 Task: Add Attachment from computer to Card Card0000000177 in Board Board0000000045 in Workspace WS0000000015 in Trello. Add Cover Purple to Card Card0000000177 in Board Board0000000045 in Workspace WS0000000015 in Trello. Add "Move Card To …" Button titled Button0000000177 to "top" of the list "To Do" to Card Card0000000177 in Board Board0000000045 in Workspace WS0000000015 in Trello. Add Description DS0000000177 to Card Card0000000177 in Board Board0000000045 in Workspace WS0000000015 in Trello. Add Comment CM0000000177 to Card Card0000000177 in Board Board0000000045 in Workspace WS0000000015 in Trello
Action: Mouse moved to (364, 242)
Screenshot: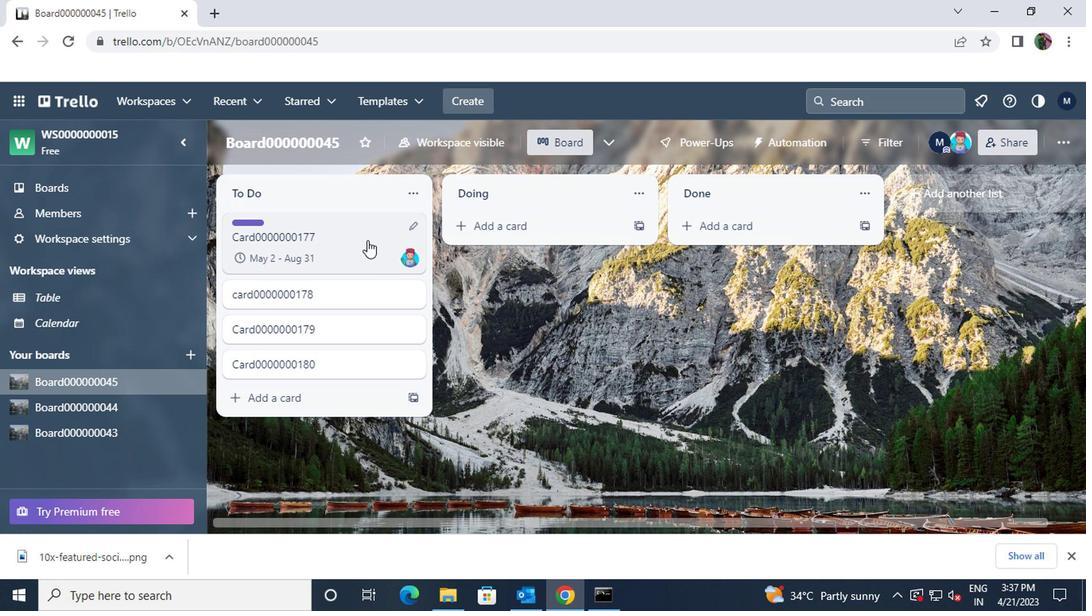 
Action: Mouse pressed left at (364, 242)
Screenshot: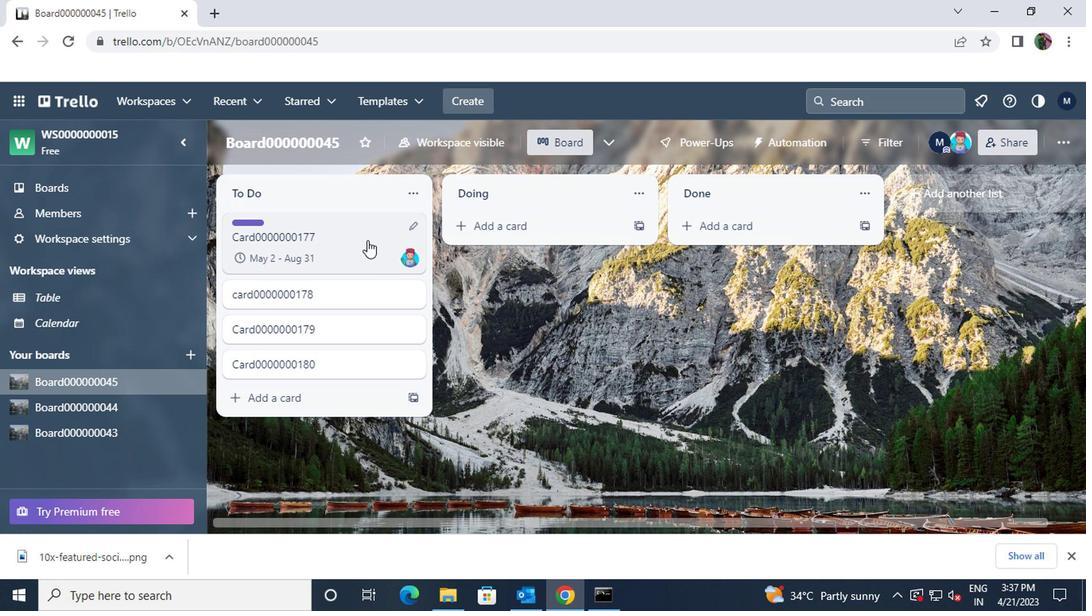 
Action: Mouse moved to (729, 357)
Screenshot: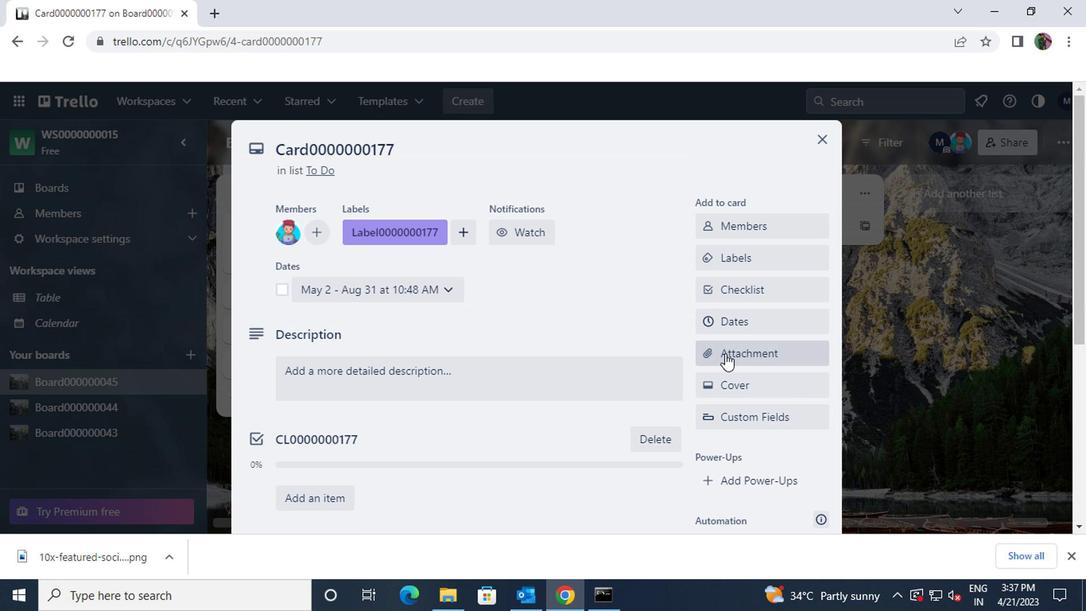 
Action: Mouse pressed left at (729, 357)
Screenshot: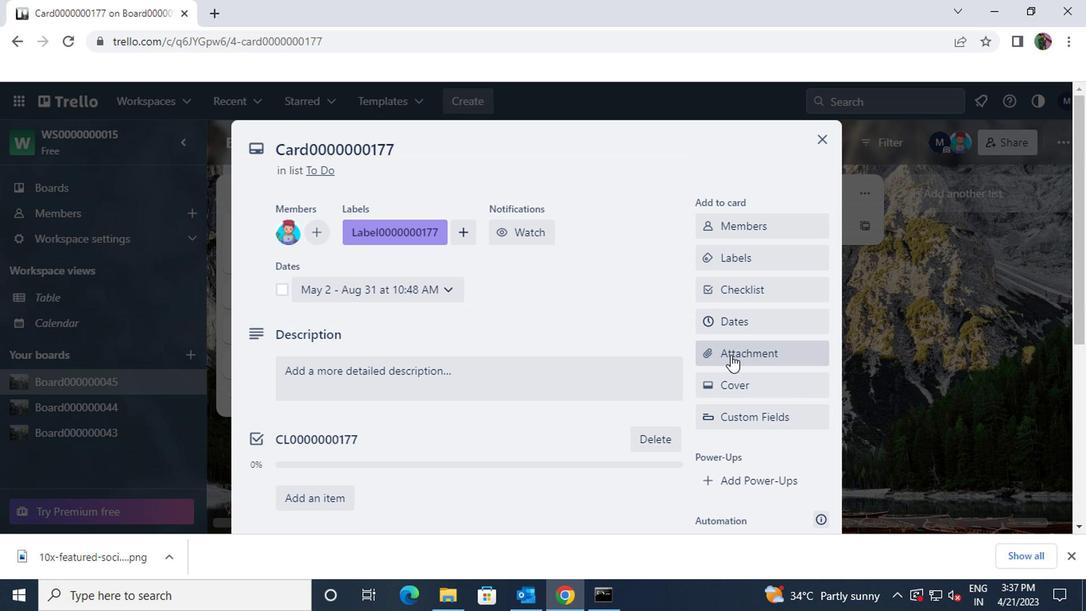 
Action: Mouse moved to (714, 172)
Screenshot: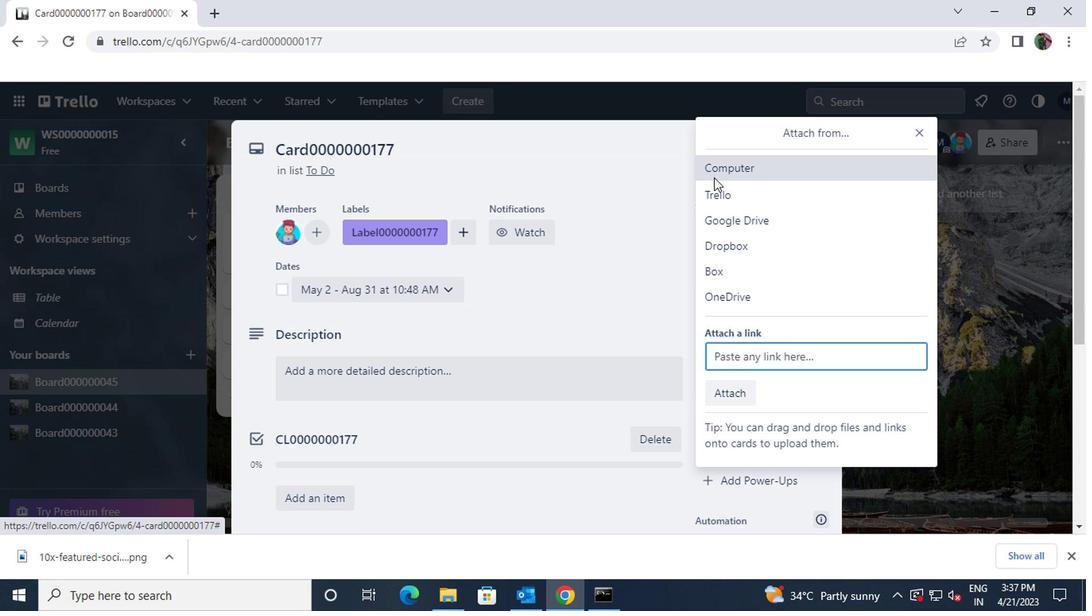 
Action: Mouse pressed left at (714, 172)
Screenshot: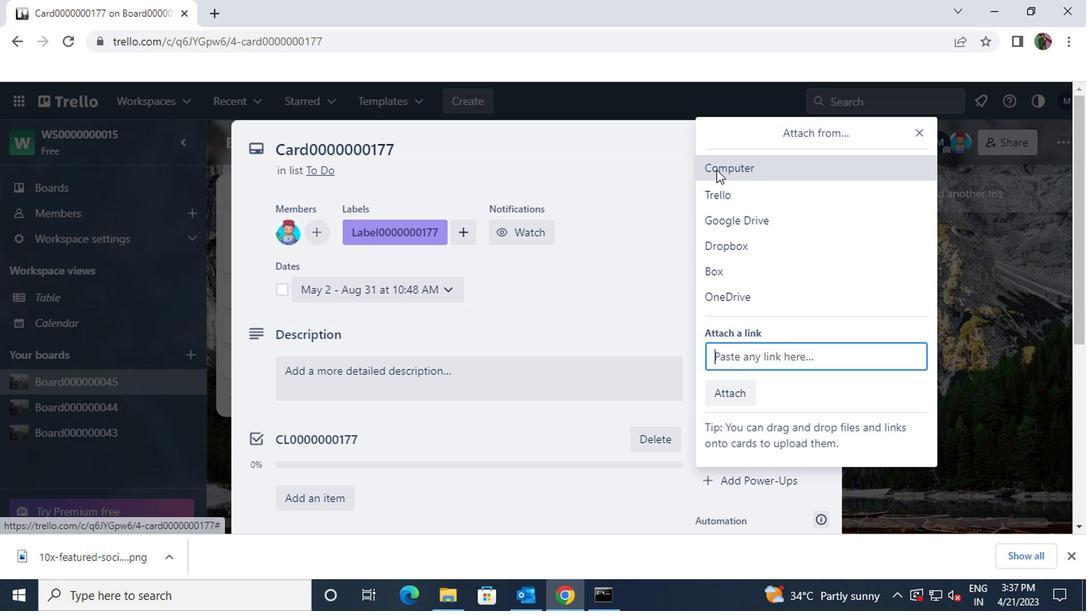 
Action: Mouse moved to (182, 169)
Screenshot: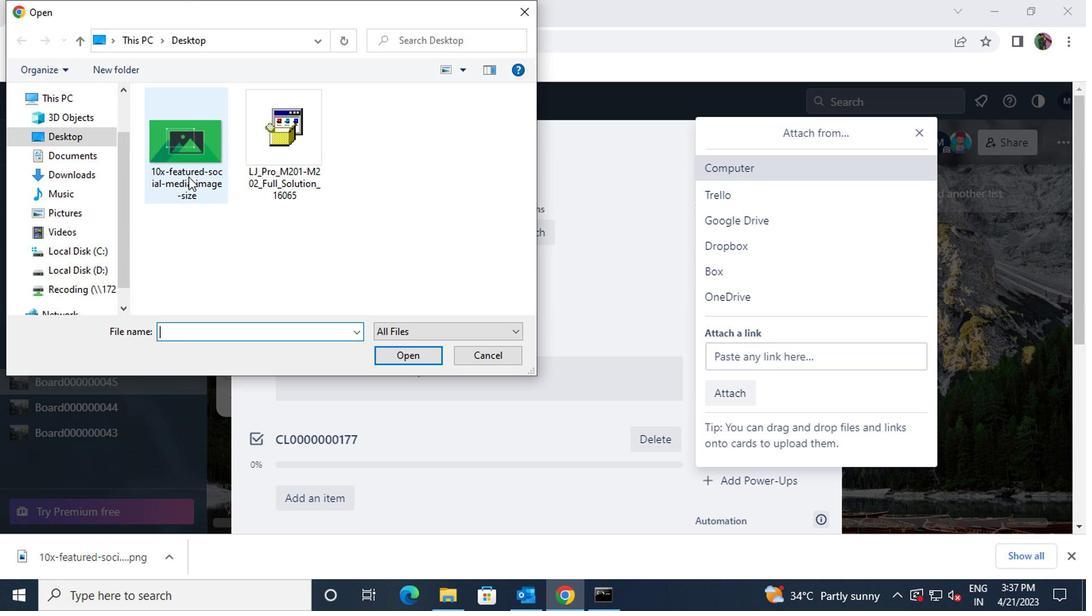 
Action: Mouse pressed left at (182, 169)
Screenshot: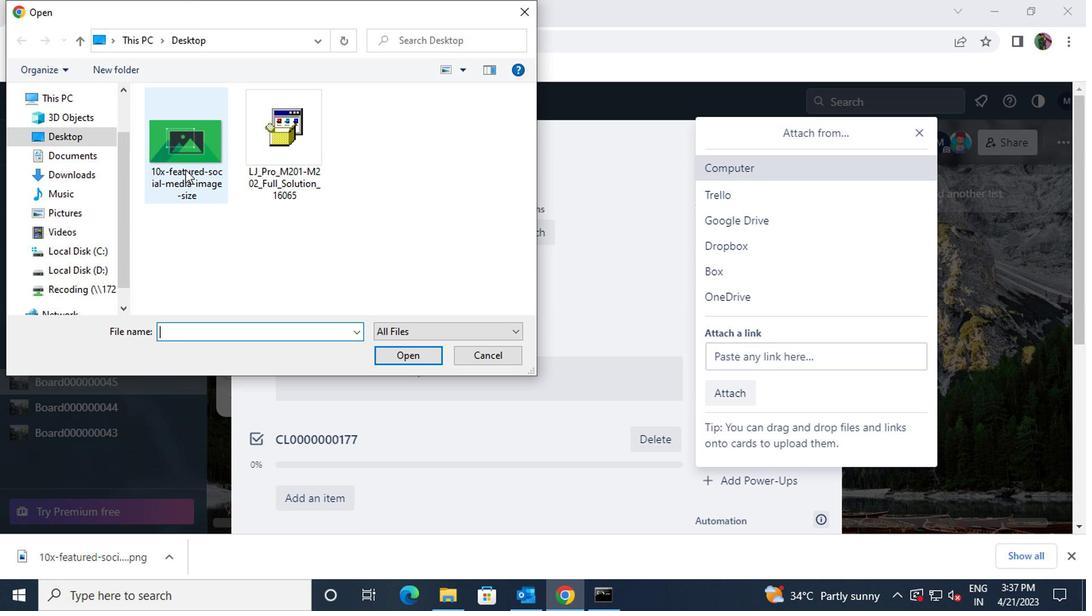 
Action: Mouse moved to (399, 355)
Screenshot: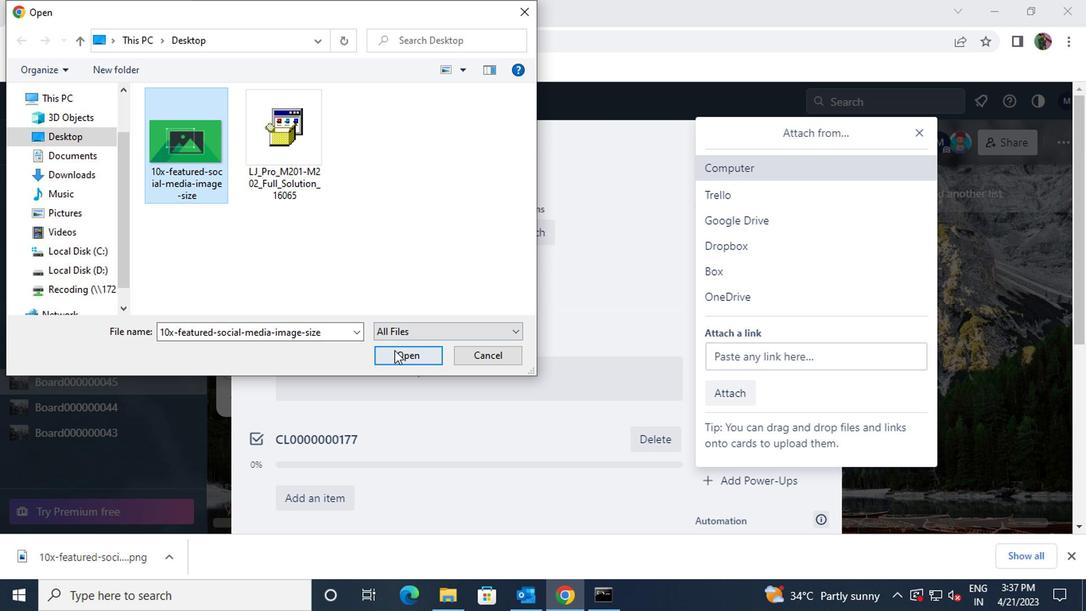 
Action: Mouse pressed left at (399, 355)
Screenshot: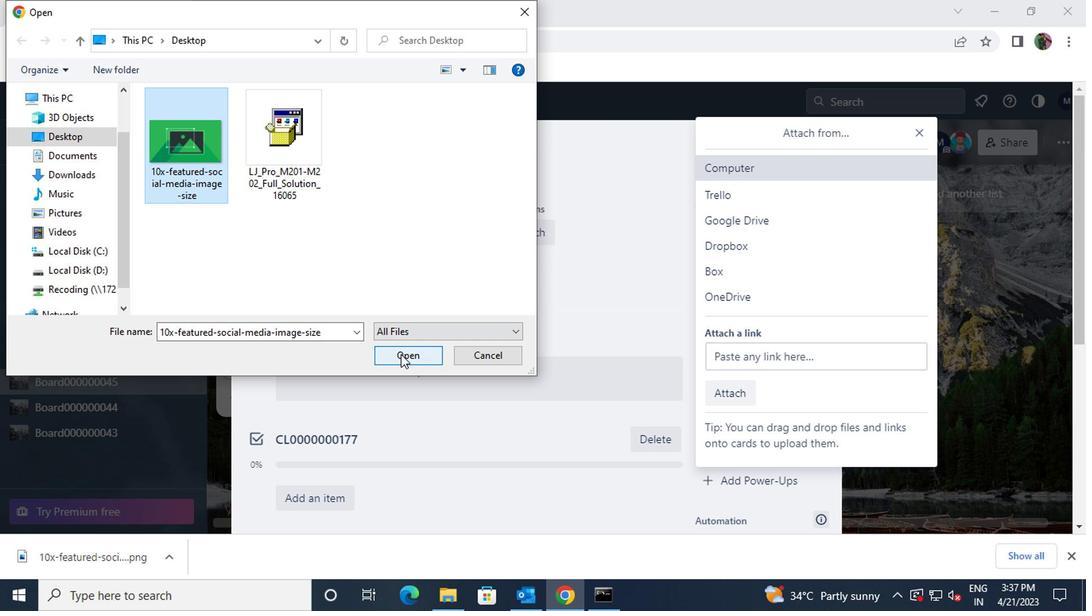 
Action: Mouse moved to (761, 387)
Screenshot: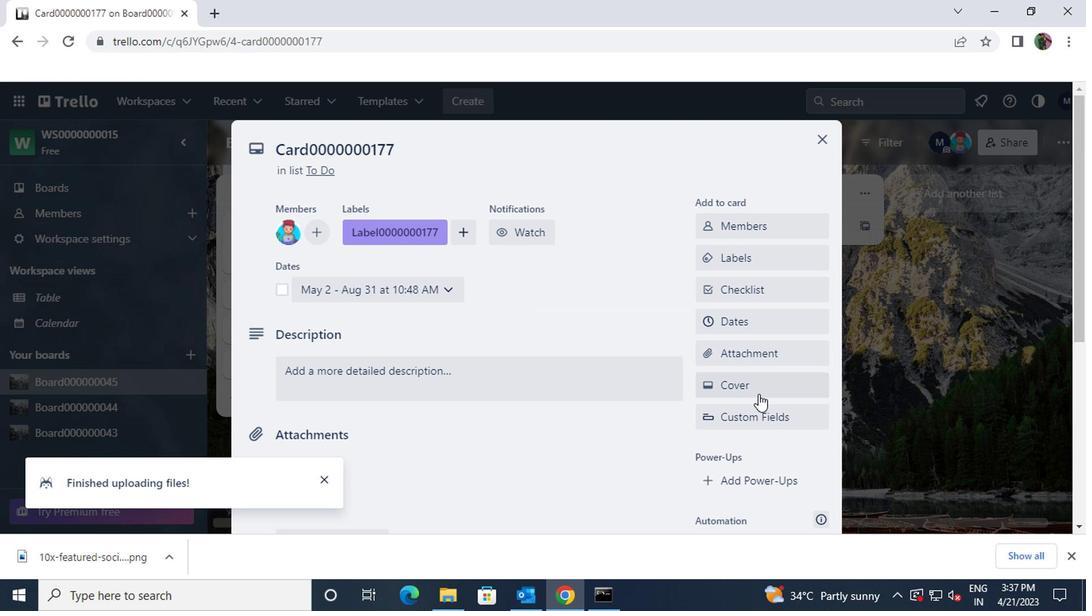 
Action: Mouse pressed left at (761, 387)
Screenshot: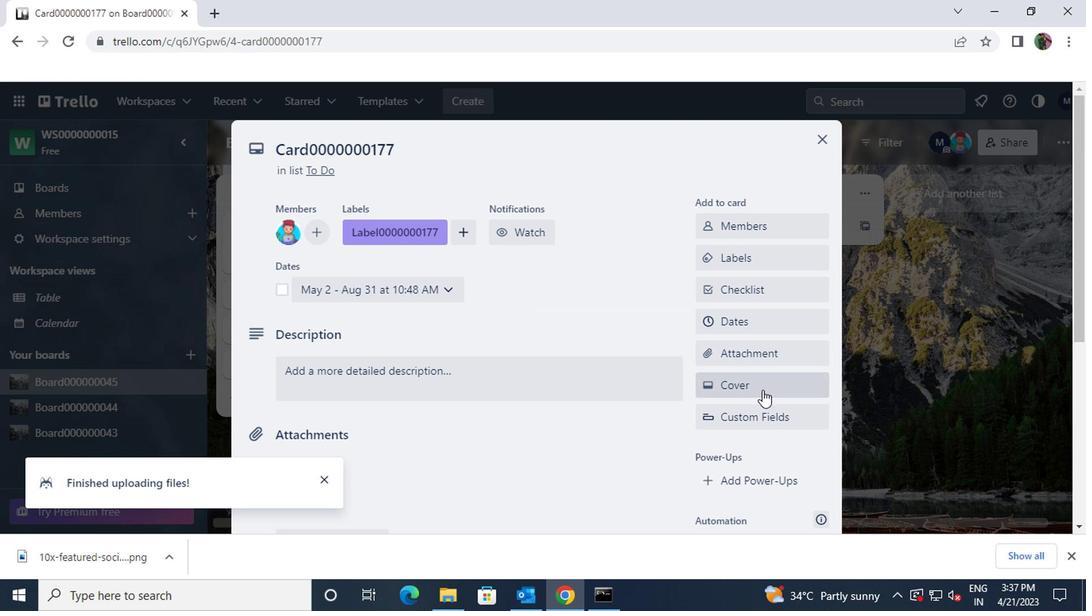 
Action: Mouse moved to (900, 275)
Screenshot: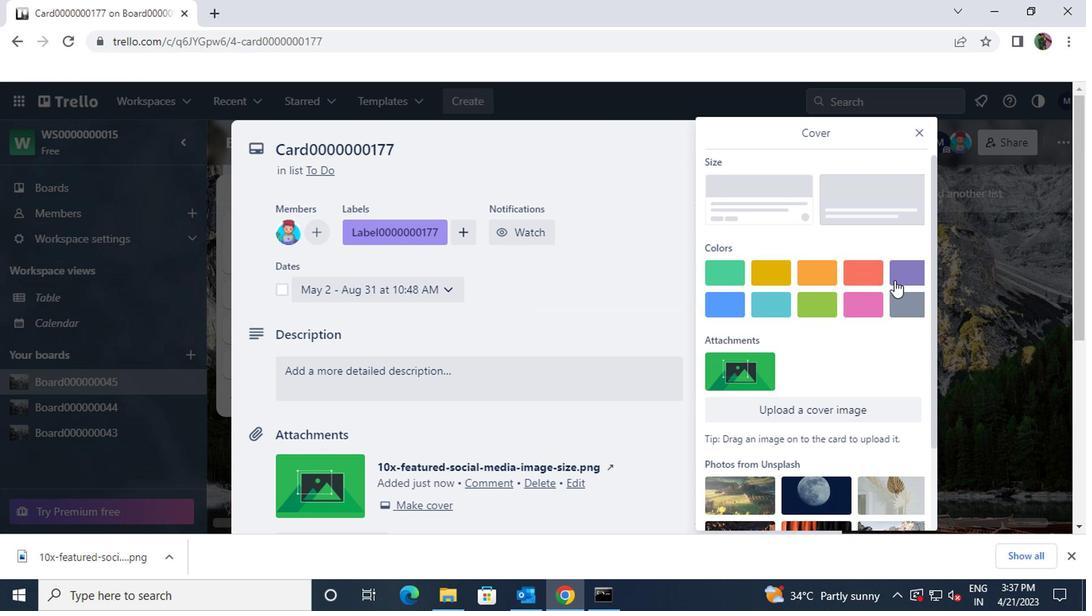 
Action: Mouse pressed left at (900, 275)
Screenshot: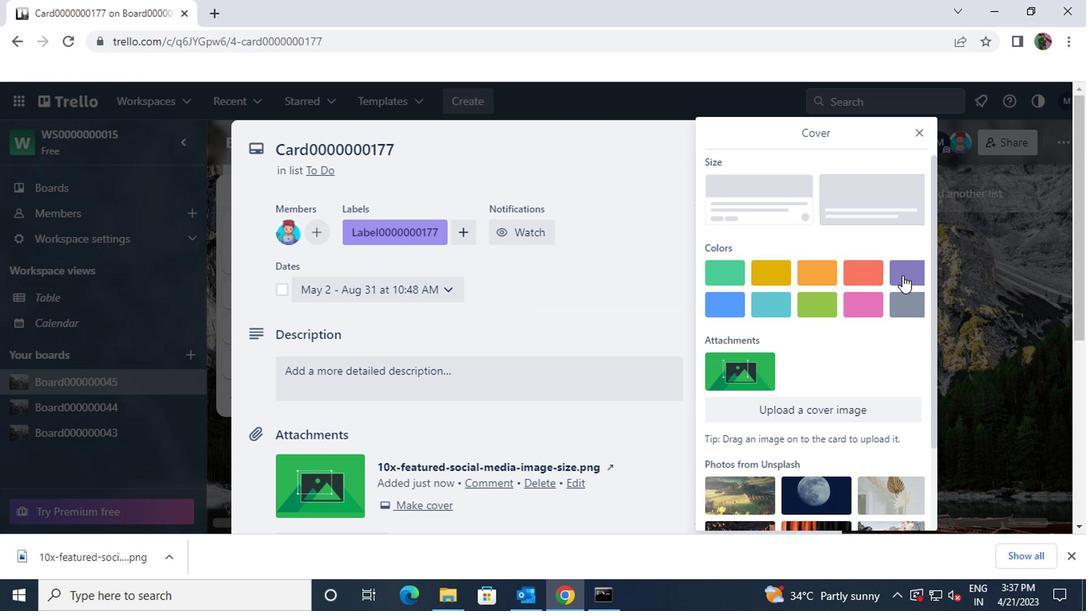 
Action: Mouse moved to (915, 138)
Screenshot: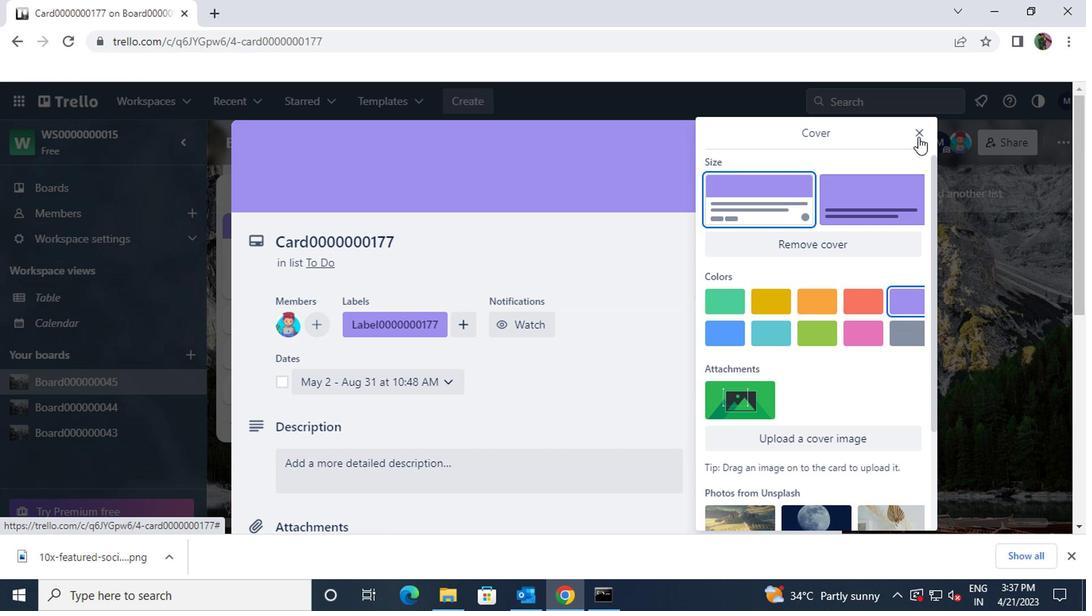 
Action: Mouse pressed left at (915, 138)
Screenshot: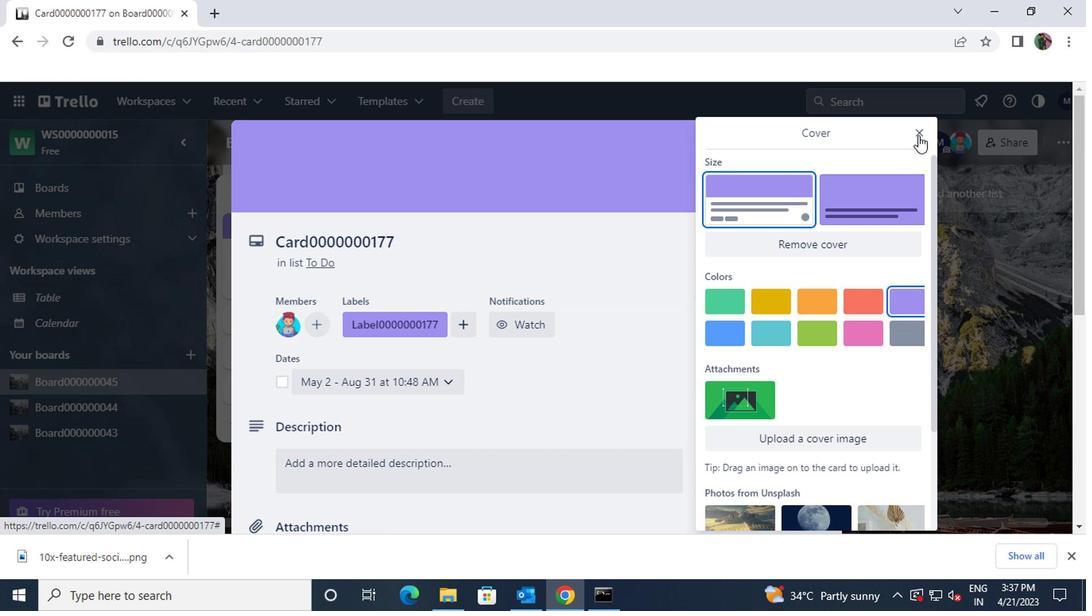 
Action: Mouse moved to (767, 355)
Screenshot: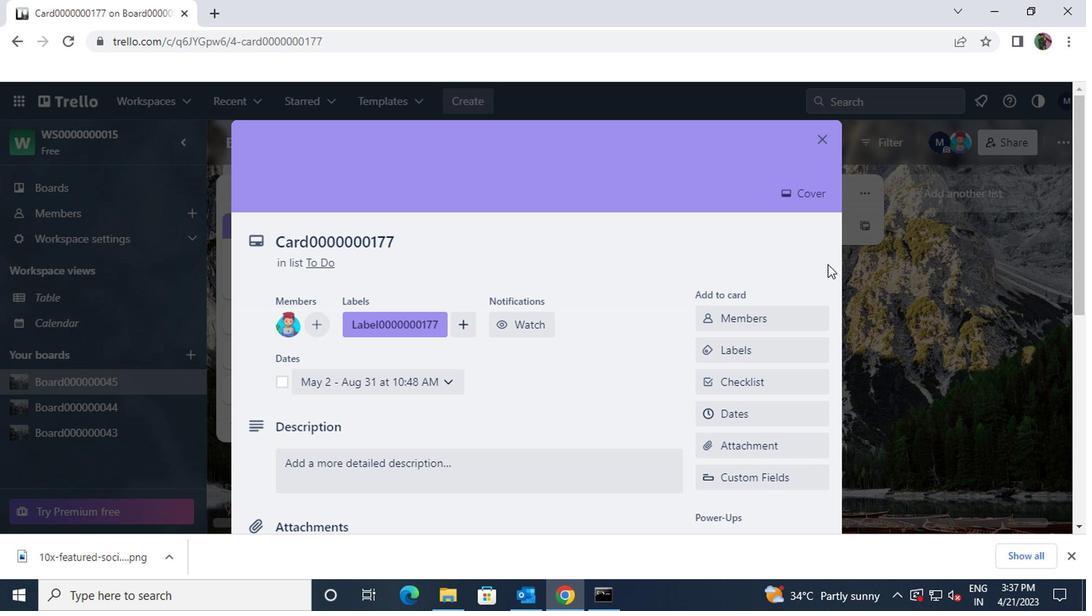 
Action: Mouse scrolled (767, 354) with delta (0, 0)
Screenshot: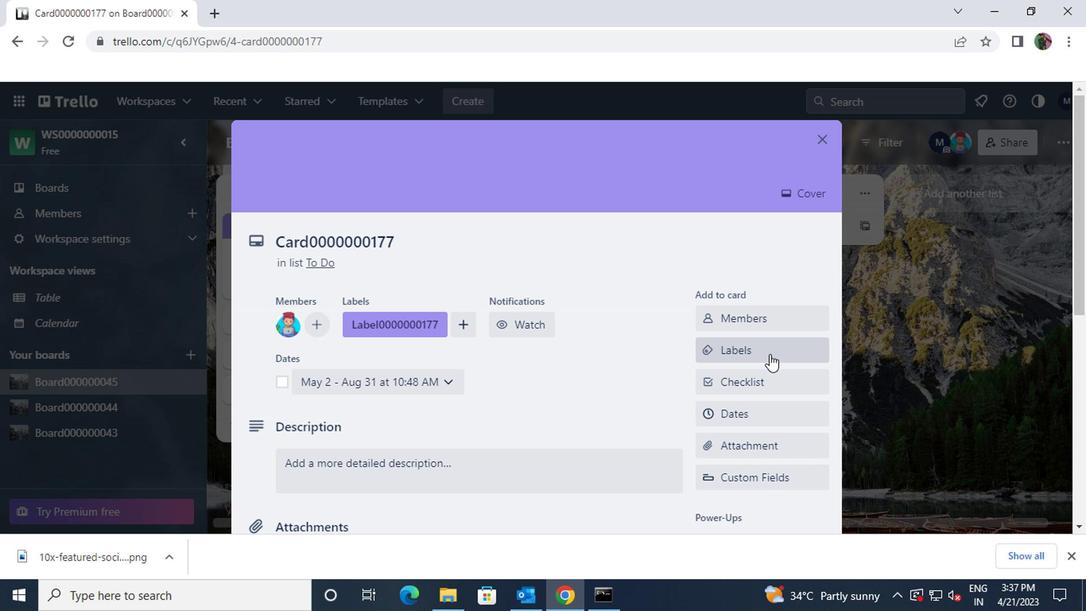 
Action: Mouse scrolled (767, 354) with delta (0, 0)
Screenshot: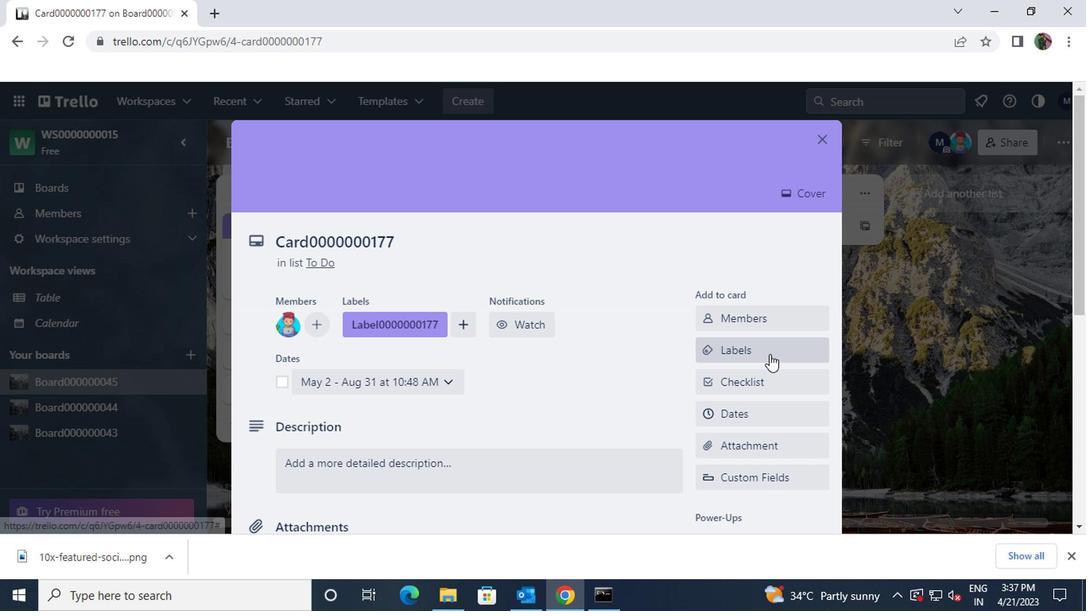 
Action: Mouse scrolled (767, 354) with delta (0, 0)
Screenshot: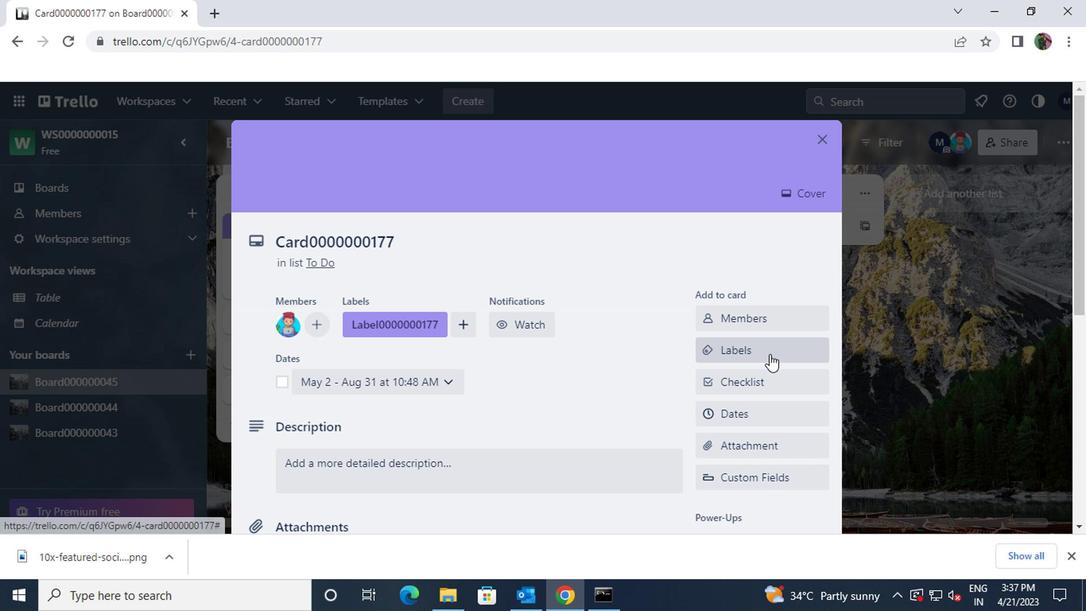 
Action: Mouse moved to (759, 373)
Screenshot: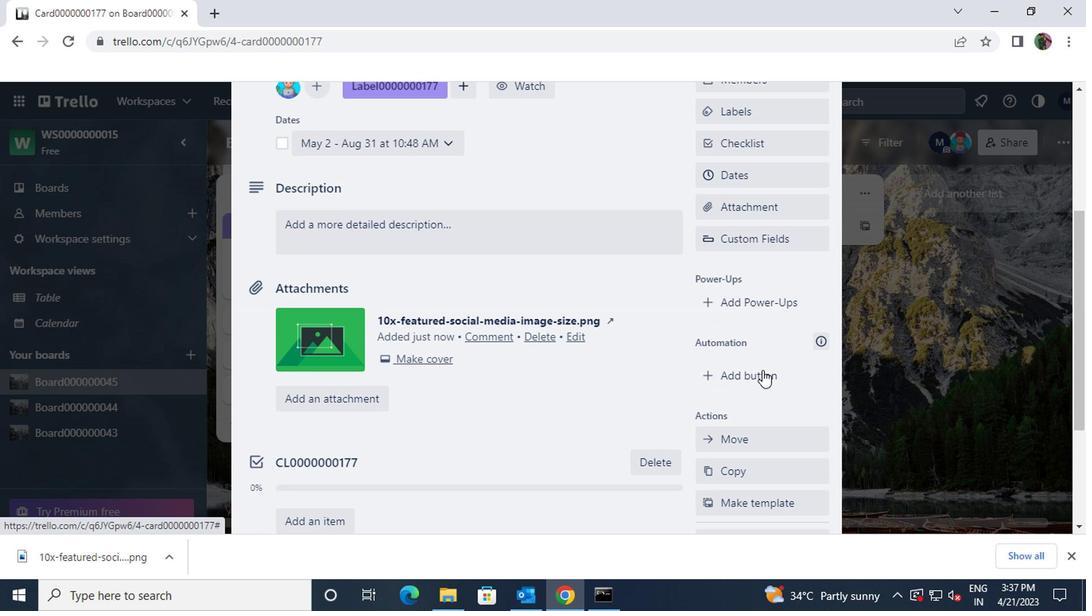 
Action: Mouse pressed left at (759, 373)
Screenshot: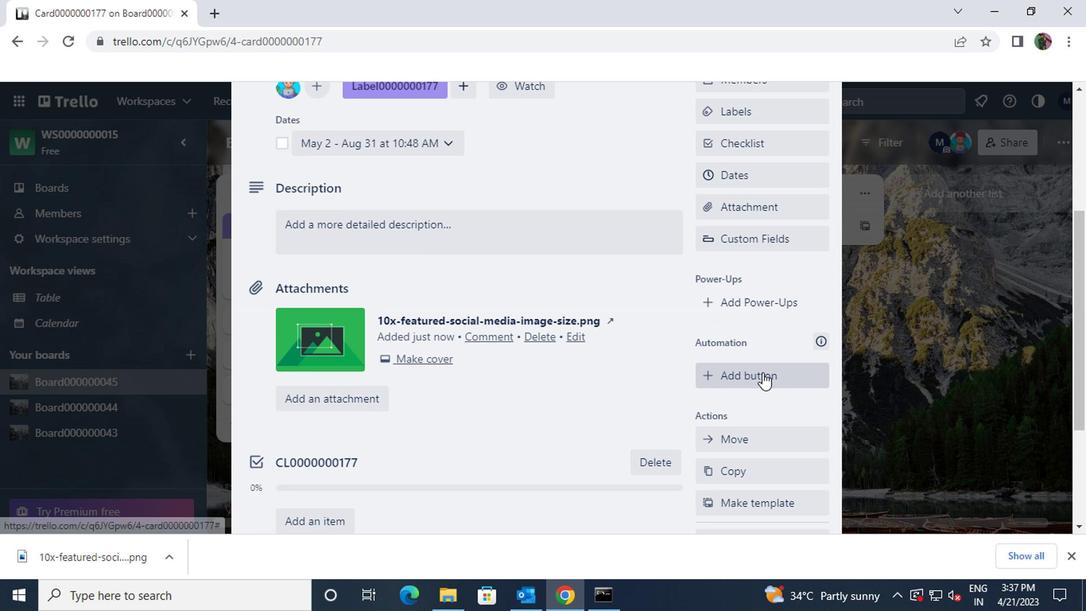 
Action: Mouse moved to (765, 211)
Screenshot: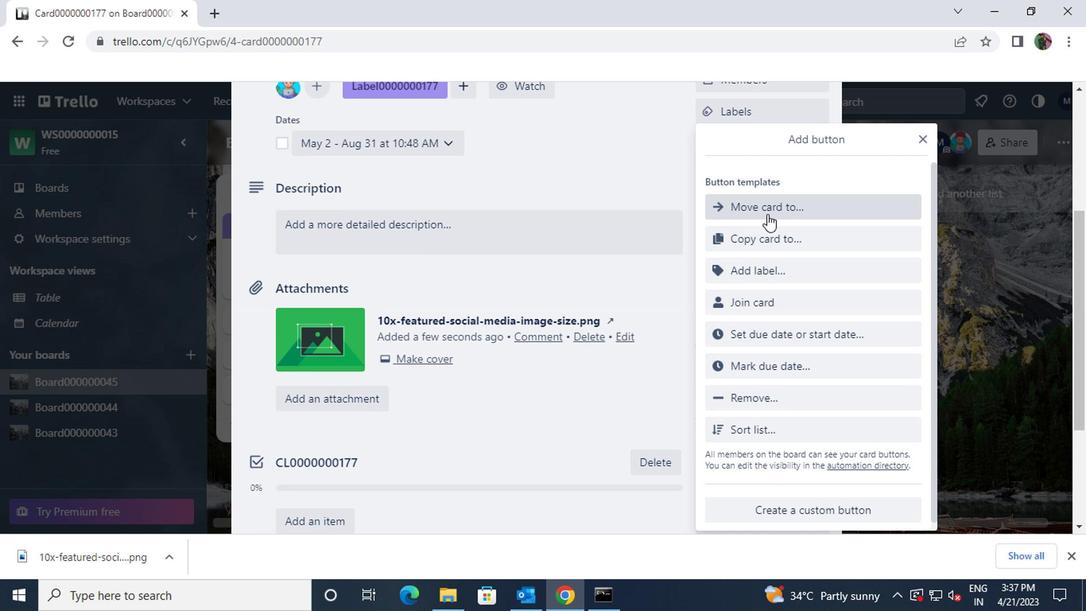 
Action: Mouse pressed left at (765, 211)
Screenshot: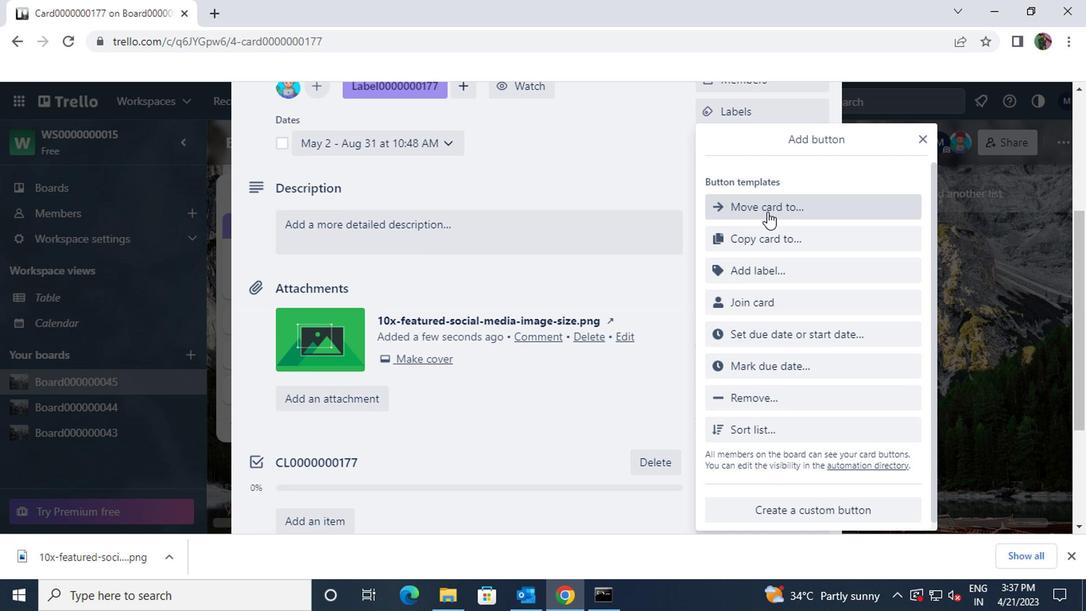 
Action: Mouse pressed left at (765, 211)
Screenshot: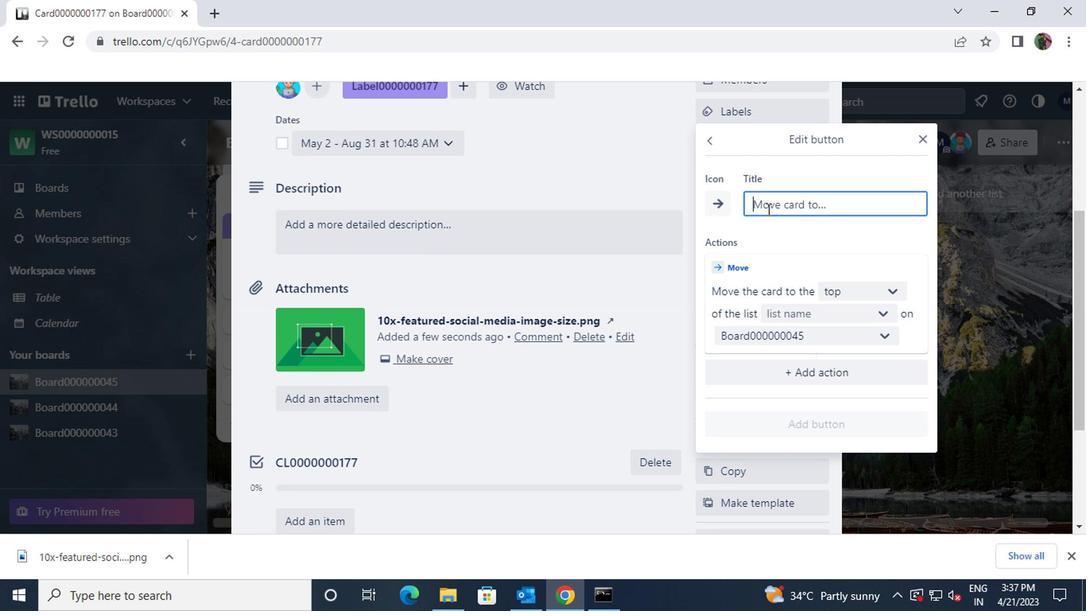 
Action: Key pressed <Key.shift>BUTTON0000000177
Screenshot: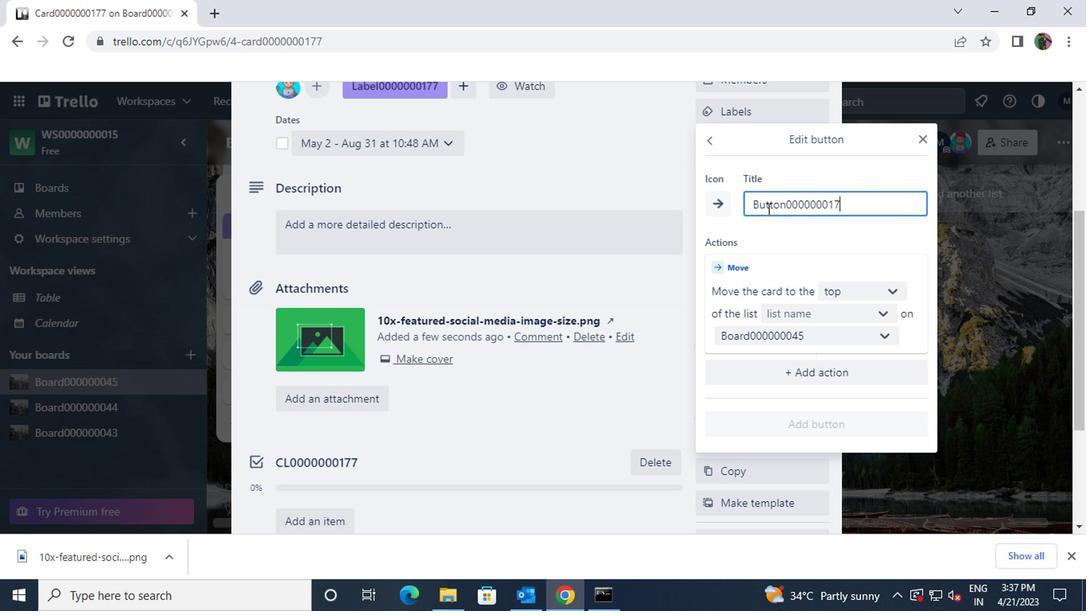
Action: Mouse moved to (893, 289)
Screenshot: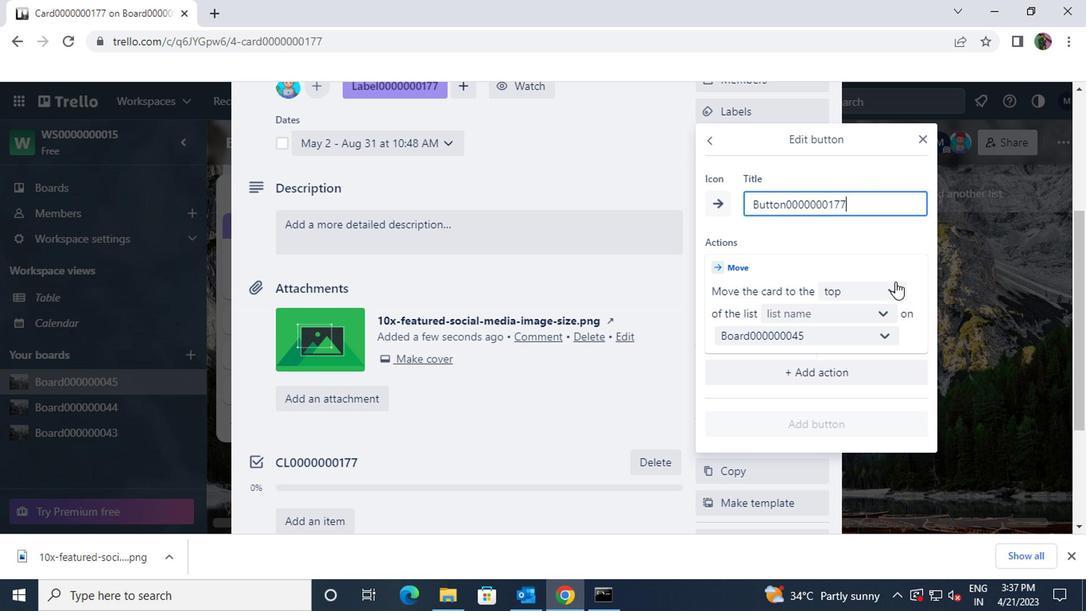 
Action: Mouse pressed left at (893, 289)
Screenshot: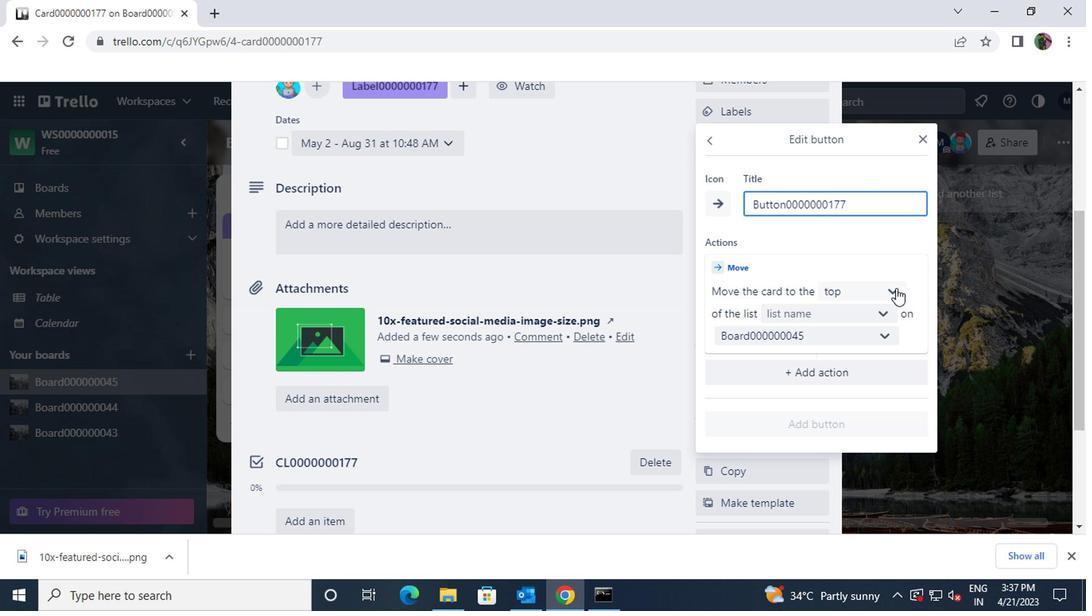 
Action: Mouse moved to (878, 320)
Screenshot: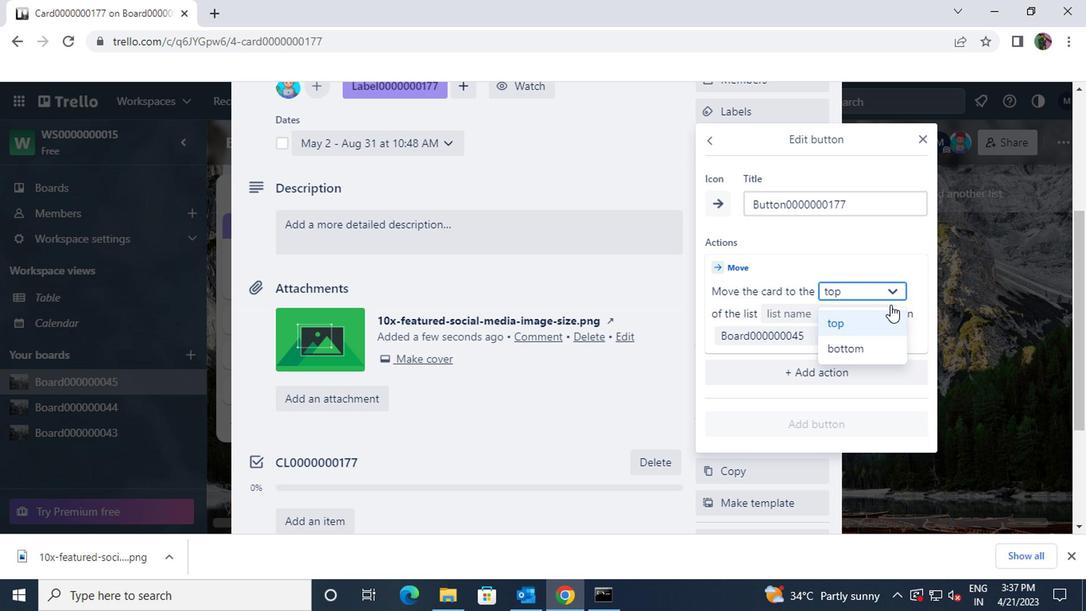 
Action: Mouse pressed left at (878, 320)
Screenshot: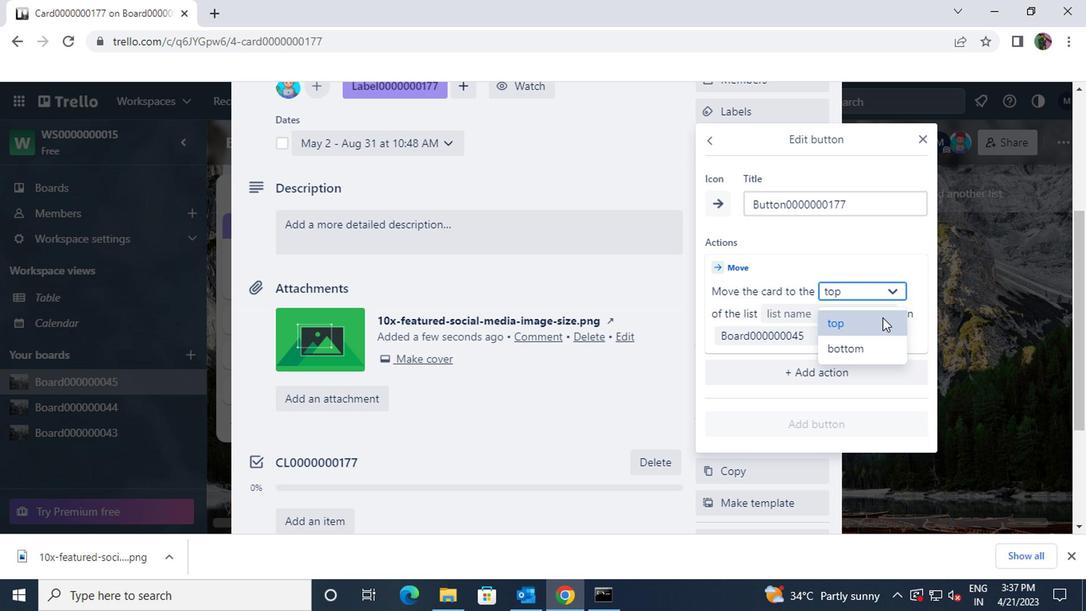 
Action: Mouse moved to (877, 313)
Screenshot: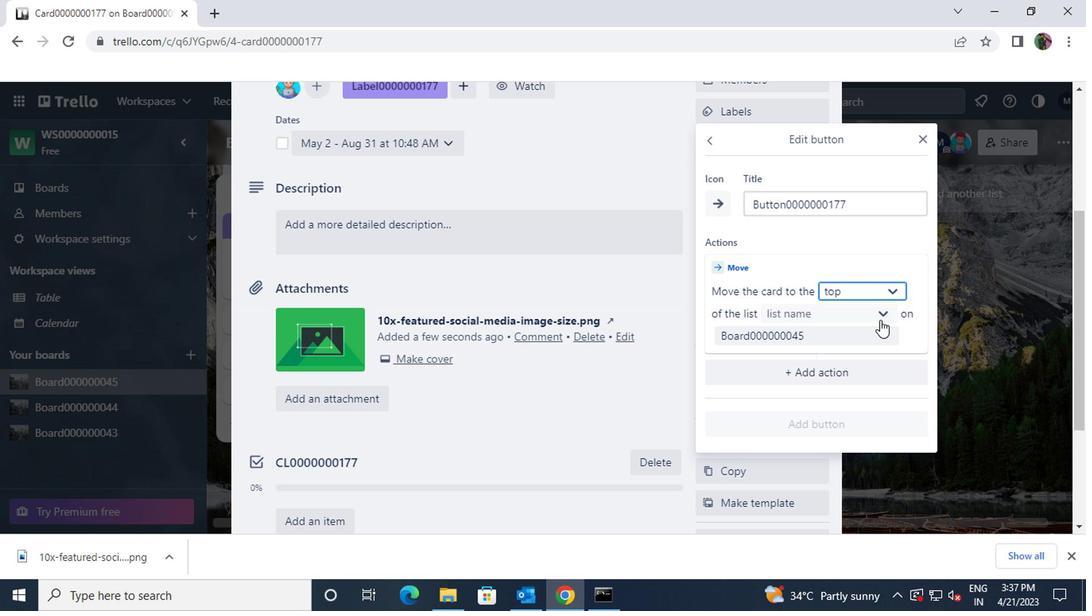 
Action: Mouse pressed left at (877, 313)
Screenshot: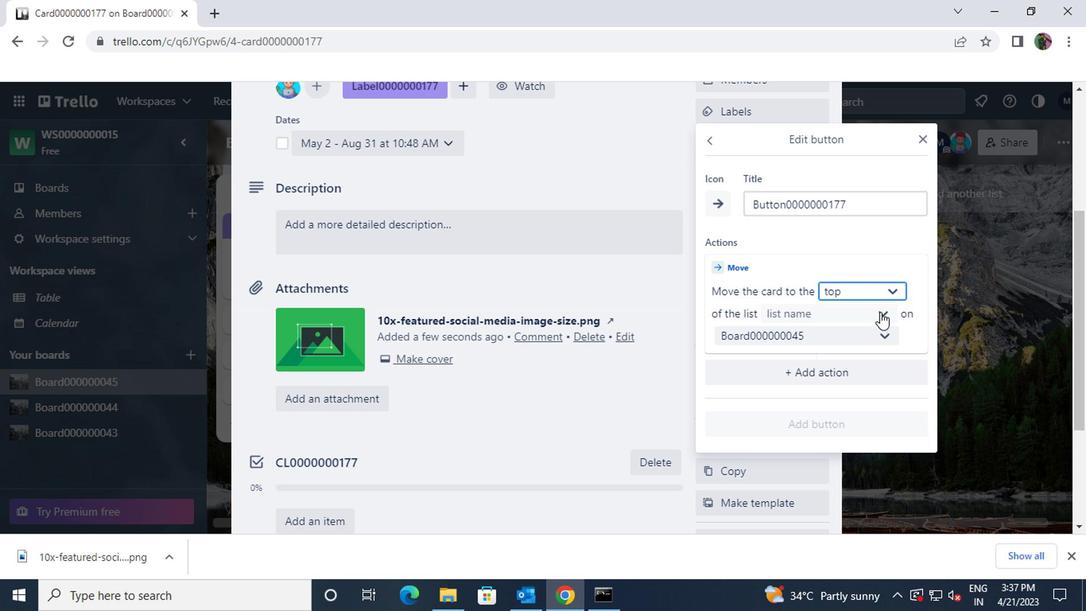 
Action: Mouse moved to (860, 342)
Screenshot: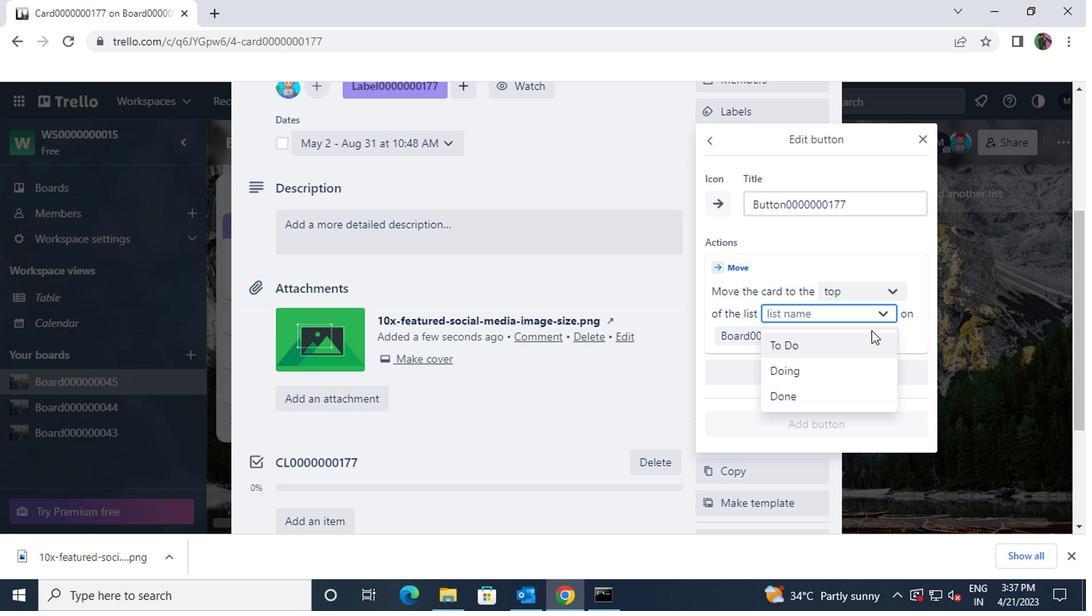 
Action: Mouse pressed left at (860, 342)
Screenshot: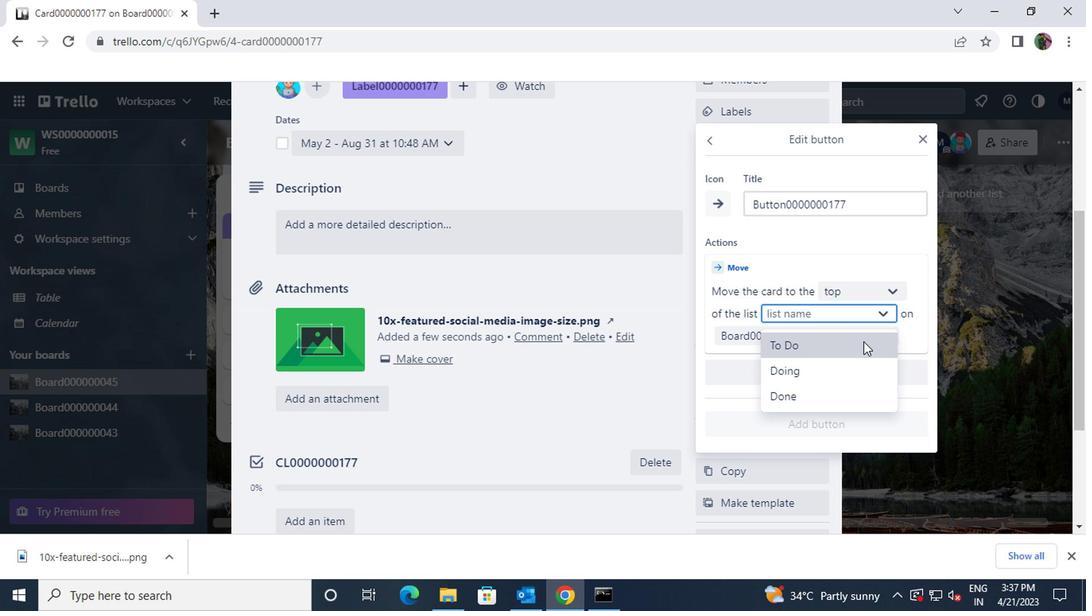 
Action: Mouse moved to (858, 419)
Screenshot: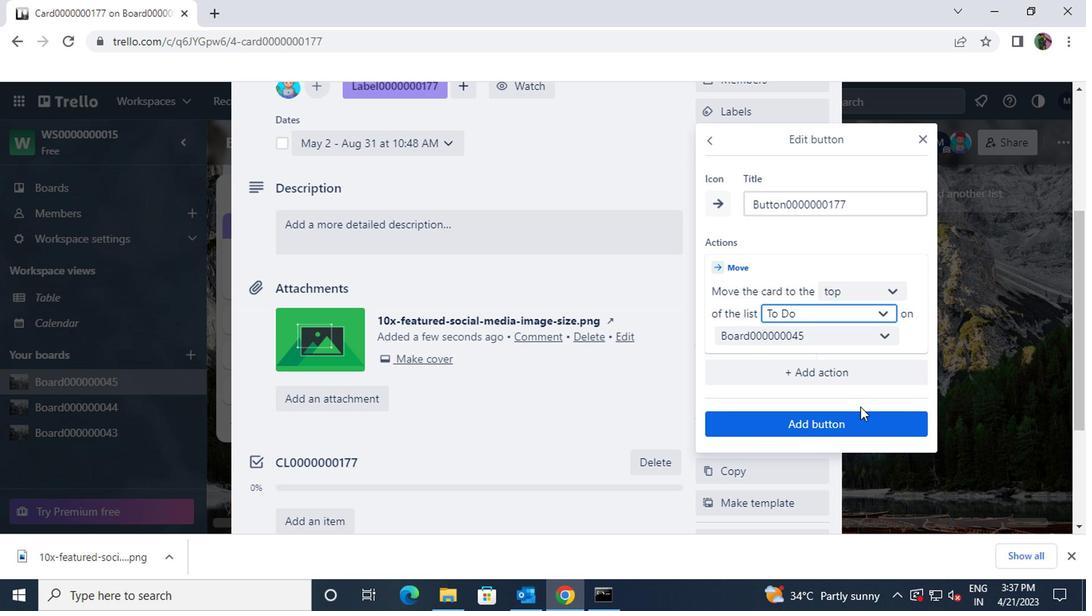
Action: Mouse pressed left at (858, 419)
Screenshot: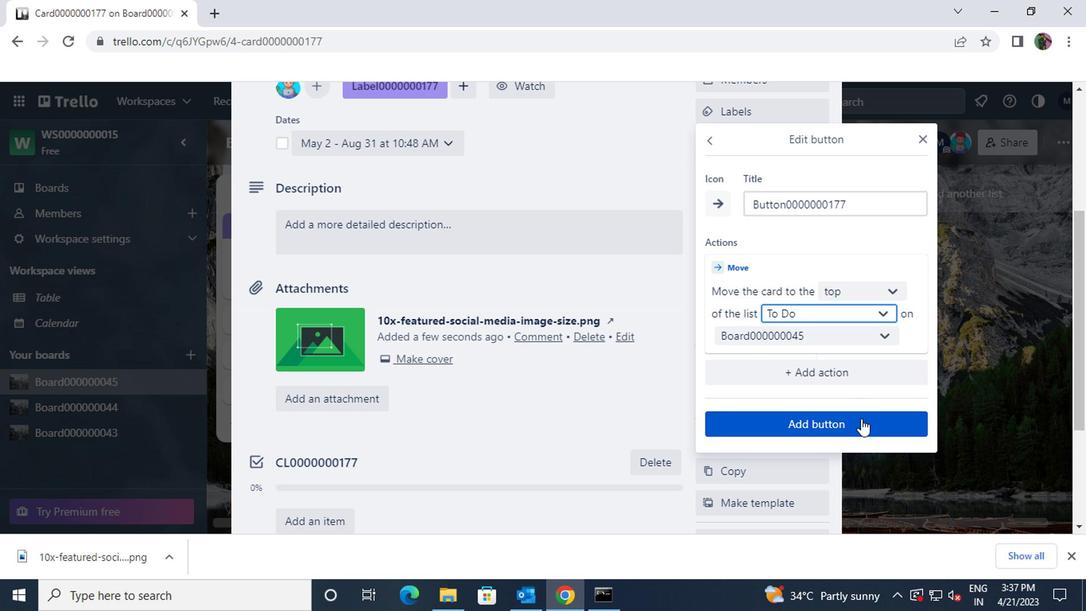 
Action: Mouse moved to (642, 225)
Screenshot: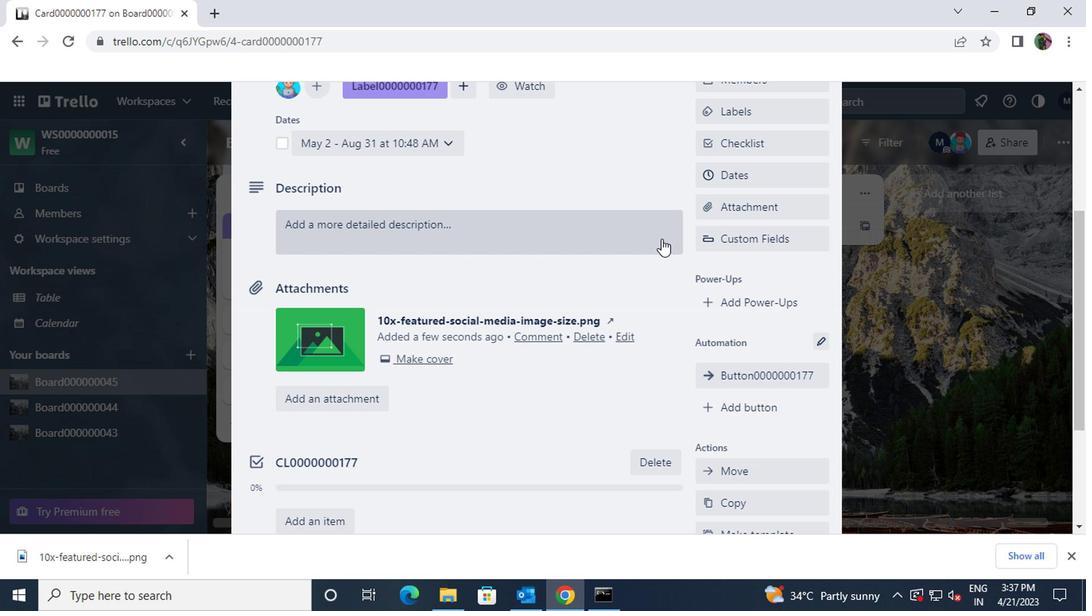 
Action: Mouse pressed left at (642, 225)
Screenshot: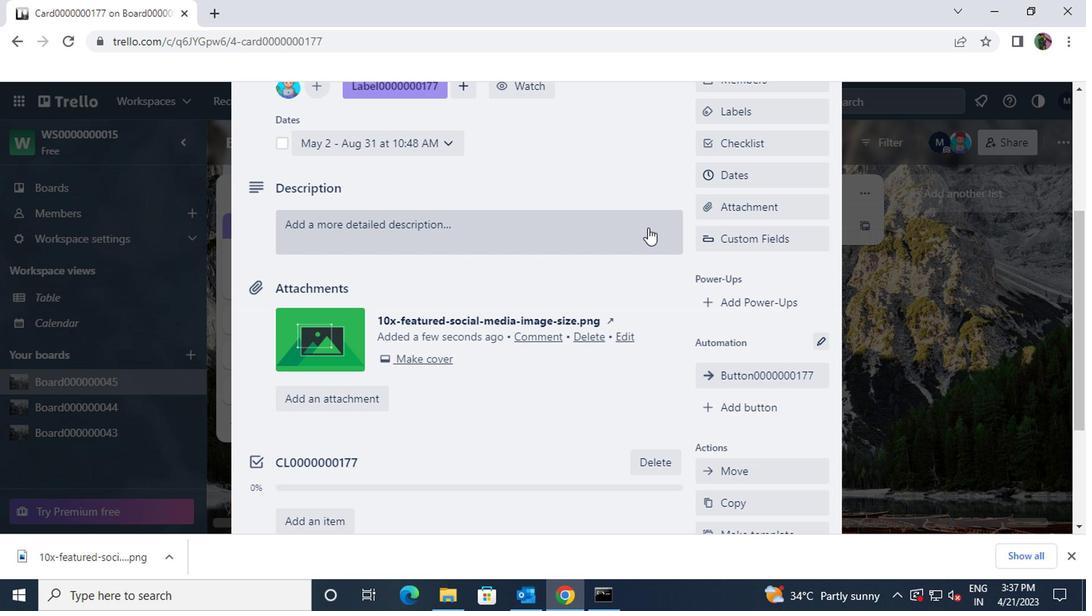 
Action: Key pressed <Key.shift>DS0000000177
Screenshot: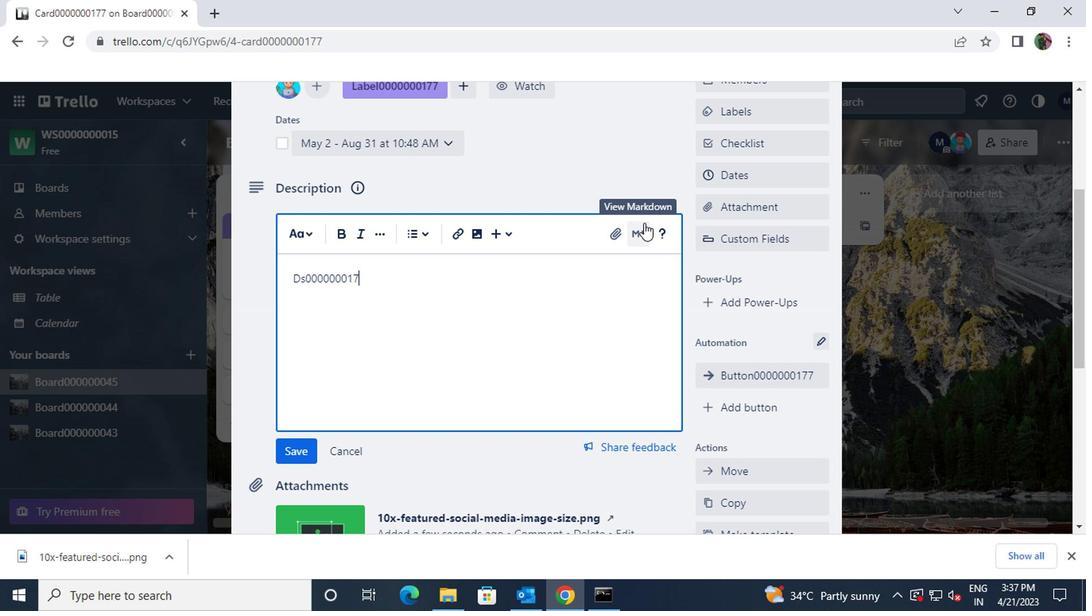 
Action: Mouse moved to (297, 448)
Screenshot: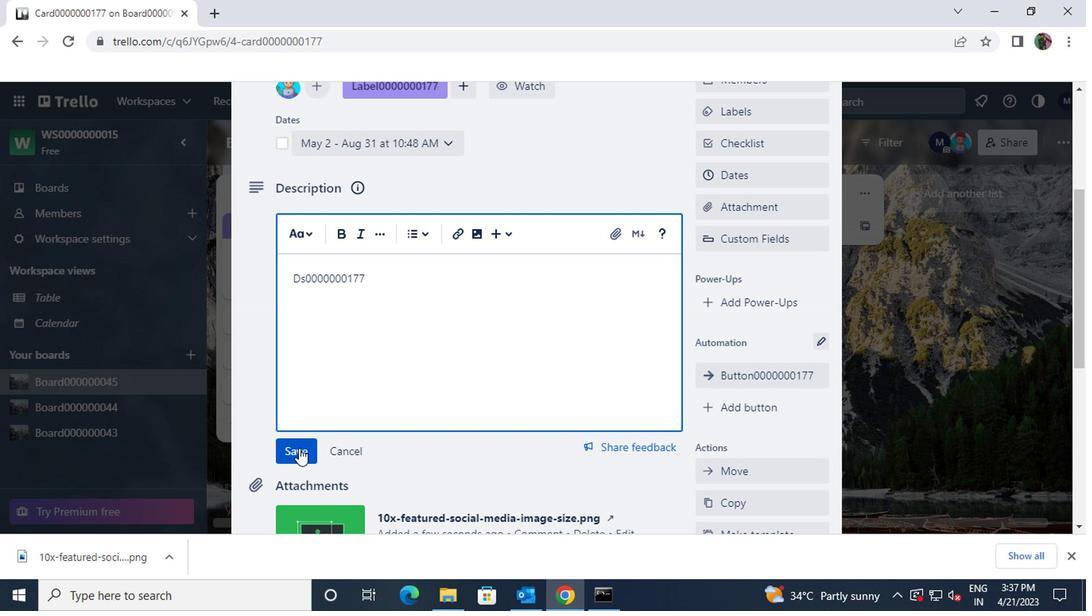 
Action: Mouse pressed left at (297, 448)
Screenshot: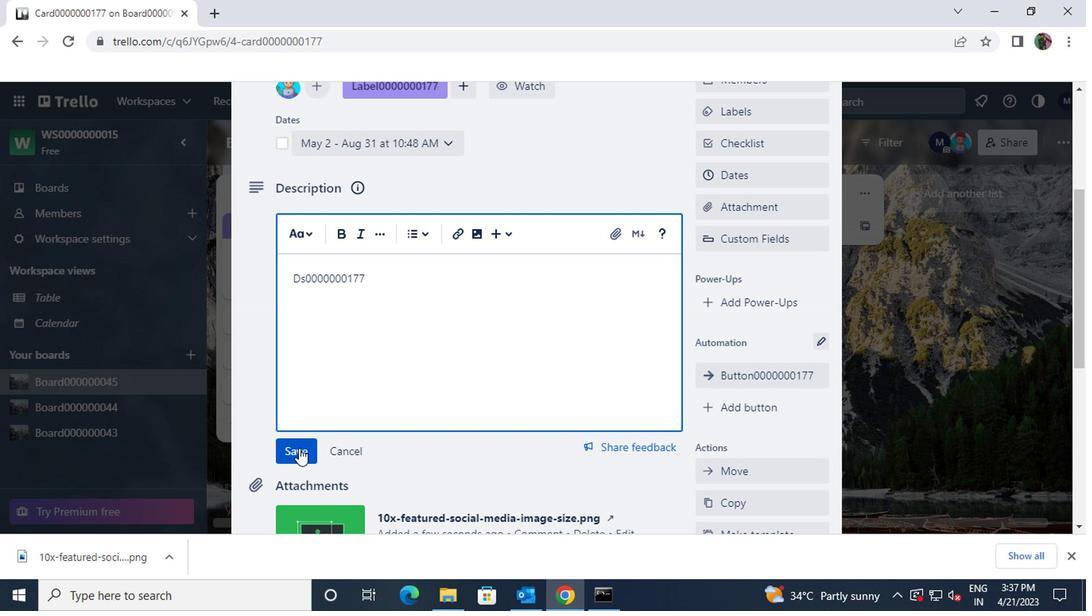 
Action: Mouse moved to (297, 448)
Screenshot: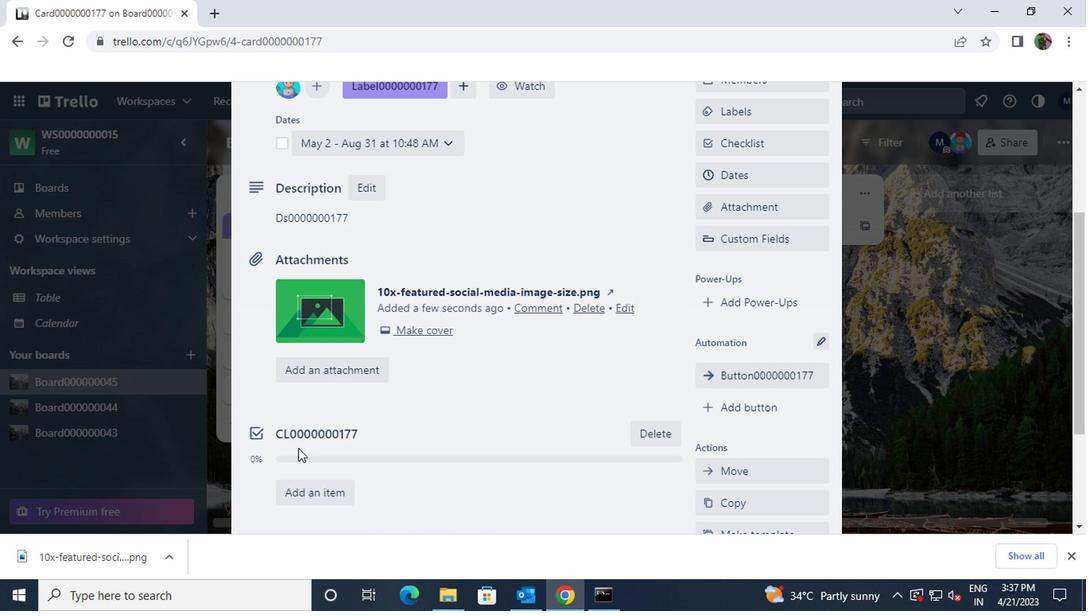 
Action: Mouse scrolled (297, 447) with delta (0, -1)
Screenshot: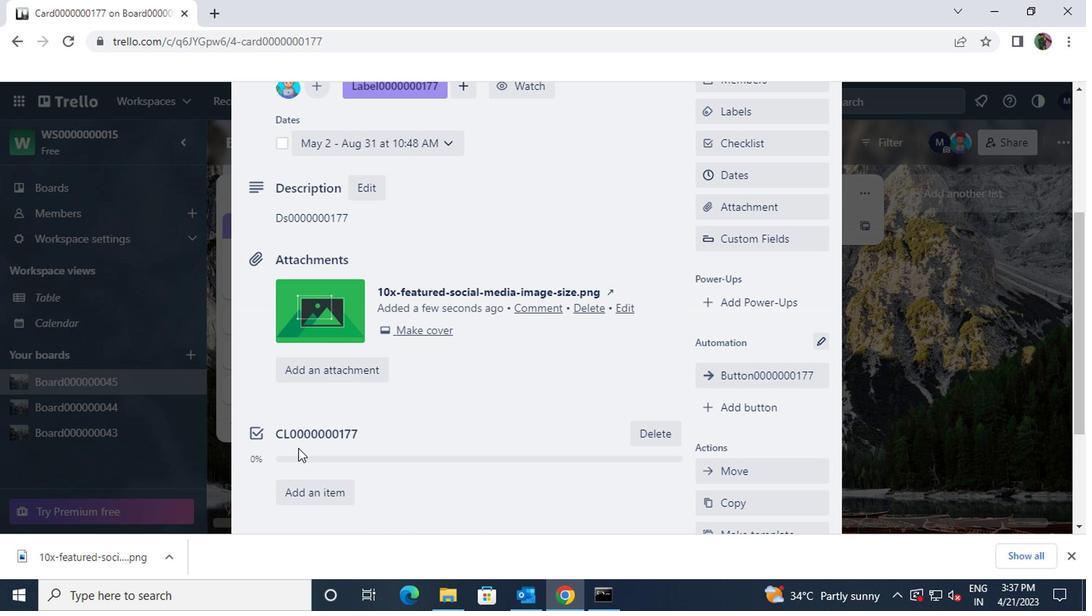 
Action: Mouse moved to (326, 504)
Screenshot: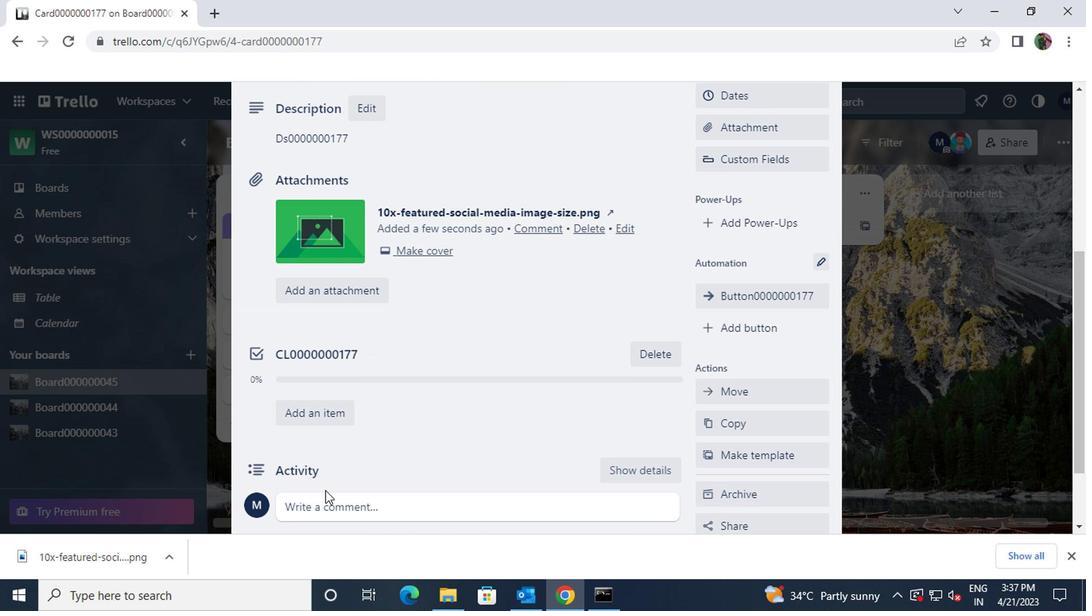 
Action: Mouse pressed left at (326, 504)
Screenshot: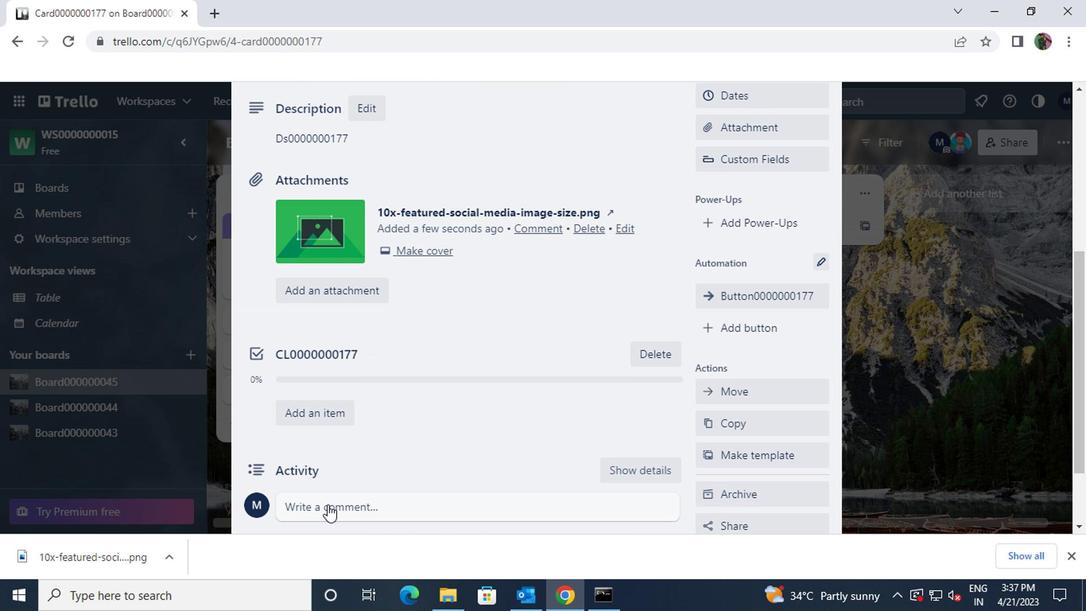 
Action: Key pressed <Key.shift>CM0000000177
Screenshot: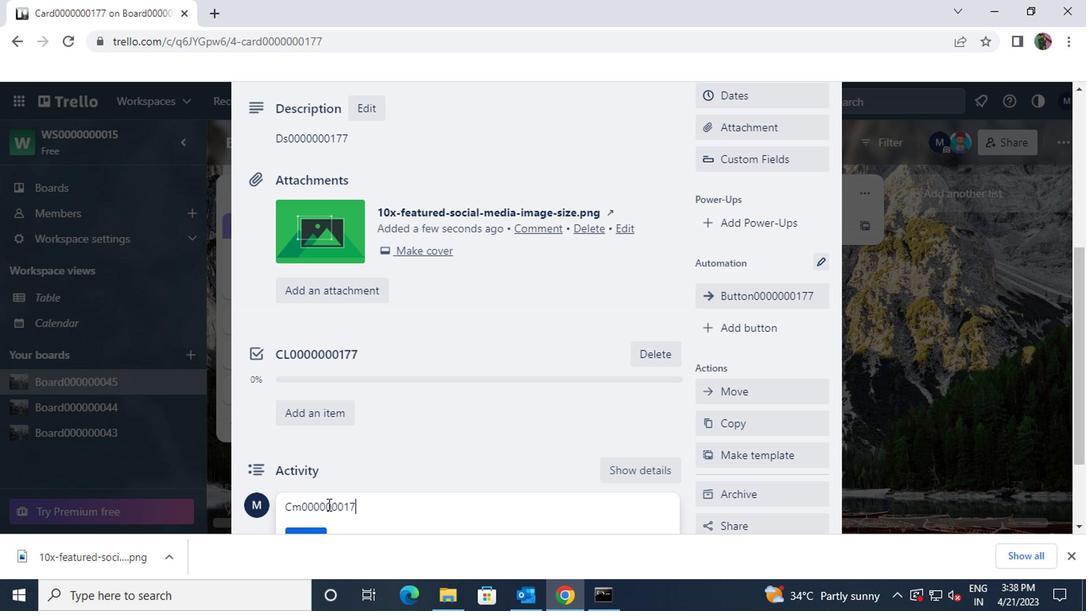 
Action: Mouse moved to (334, 516)
Screenshot: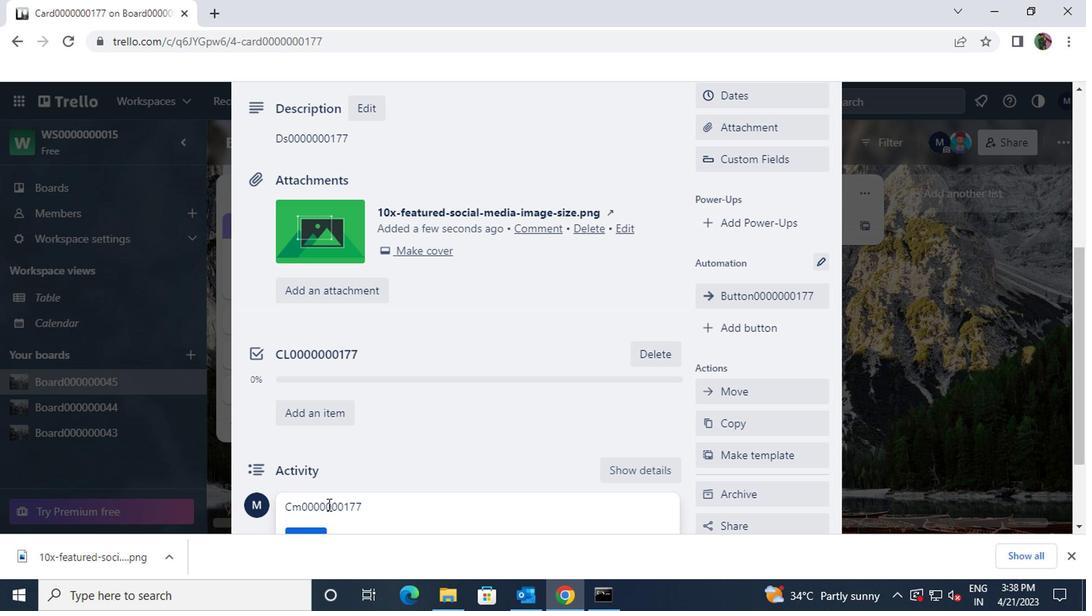 
Action: Mouse scrolled (334, 515) with delta (0, -1)
Screenshot: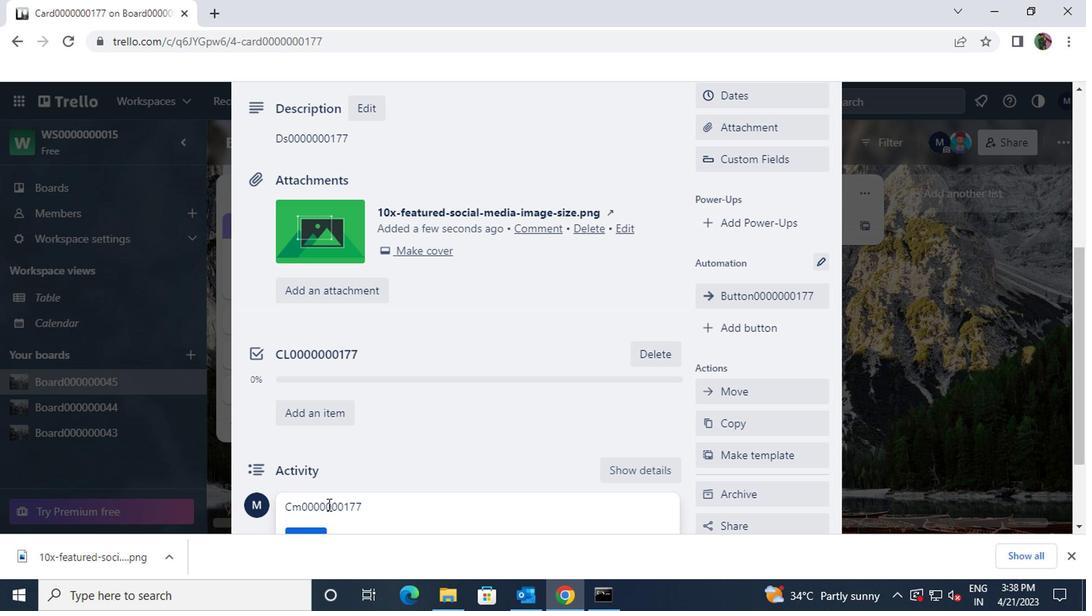 
Action: Mouse moved to (307, 458)
Screenshot: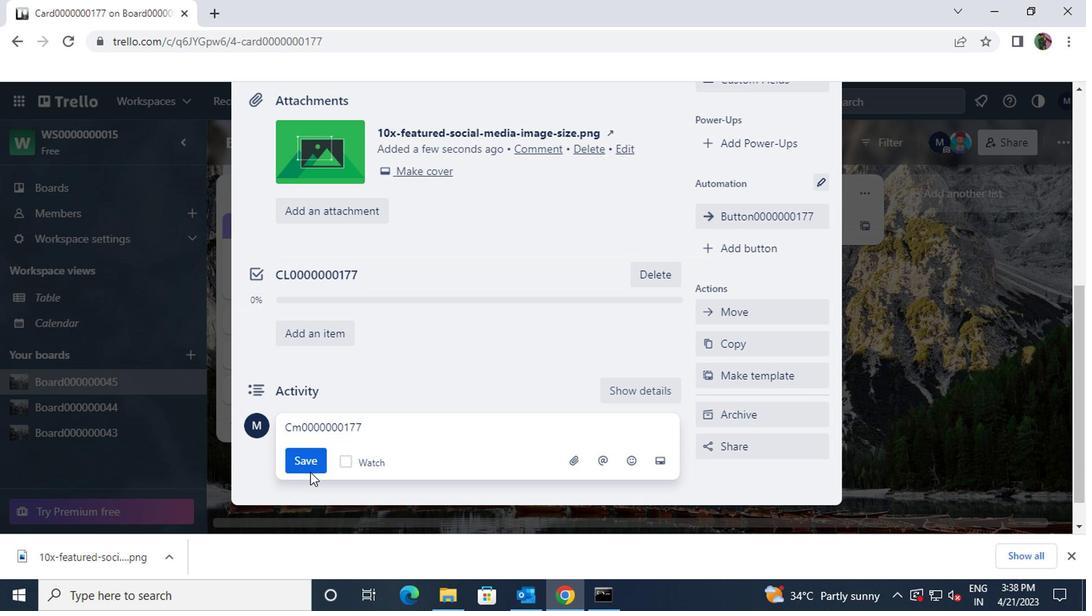 
Action: Mouse pressed left at (307, 458)
Screenshot: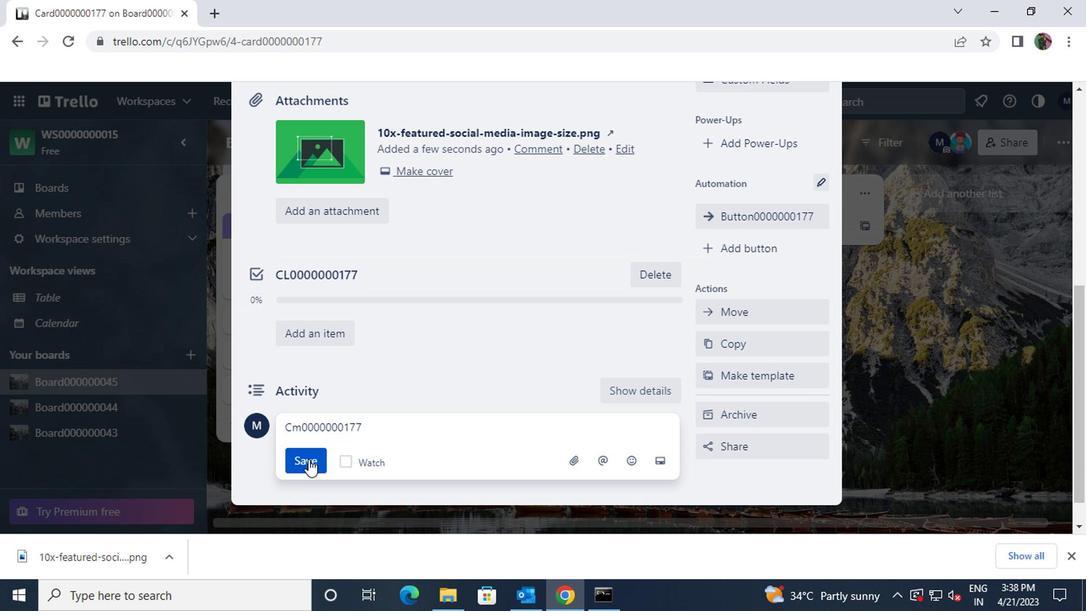 
